 Task: Create Workspace Community Management Workspace description Forecast sales and track projections. Workspace type Human Resources
Action: Mouse moved to (370, 65)
Screenshot: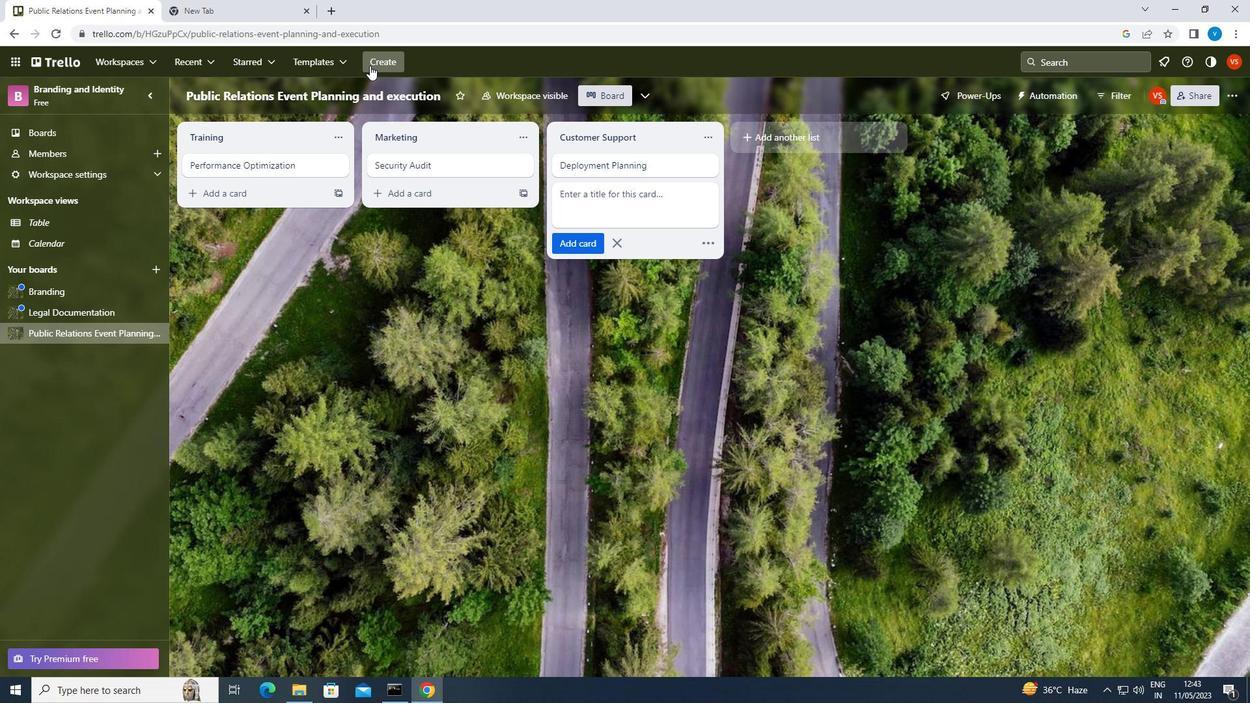 
Action: Mouse pressed left at (370, 65)
Screenshot: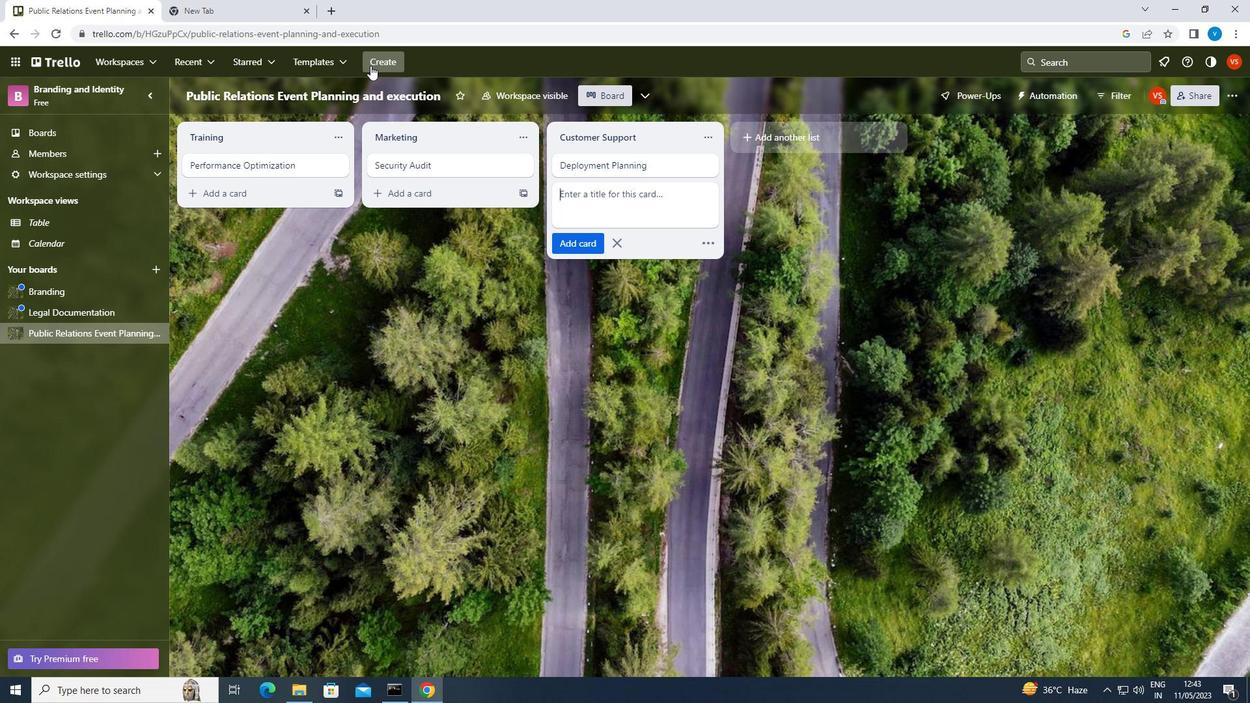 
Action: Mouse moved to (406, 194)
Screenshot: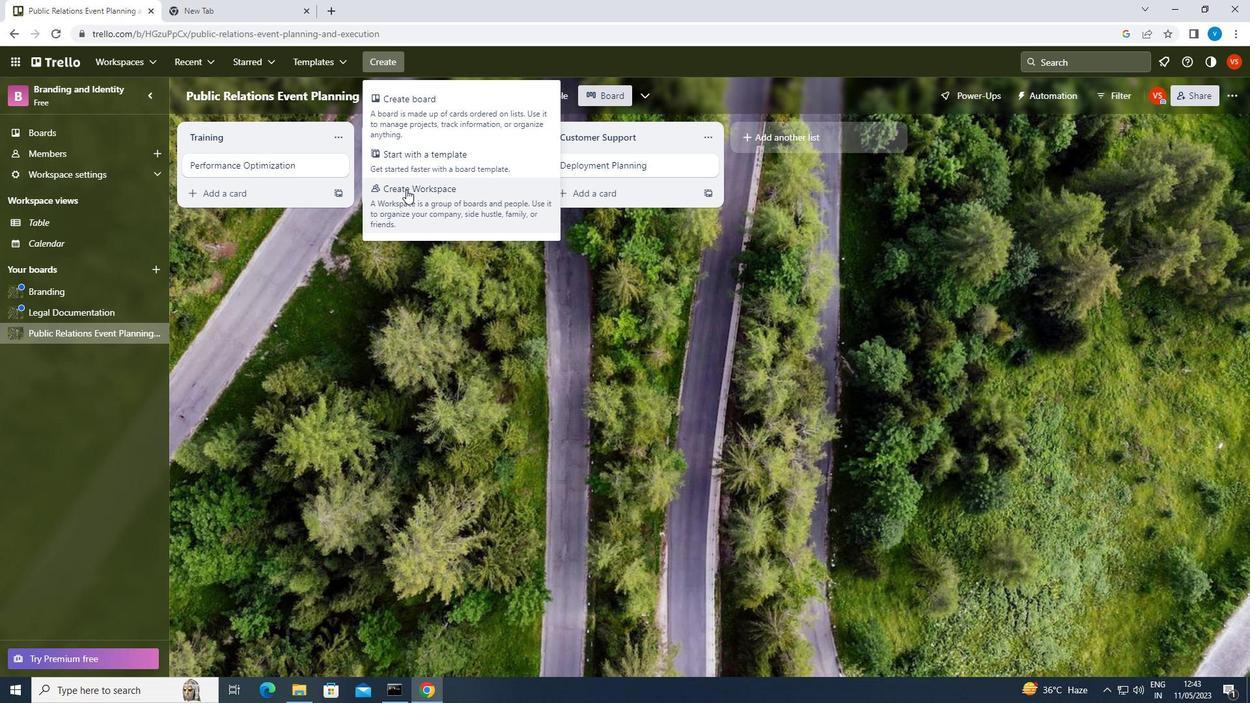 
Action: Mouse pressed left at (406, 194)
Screenshot: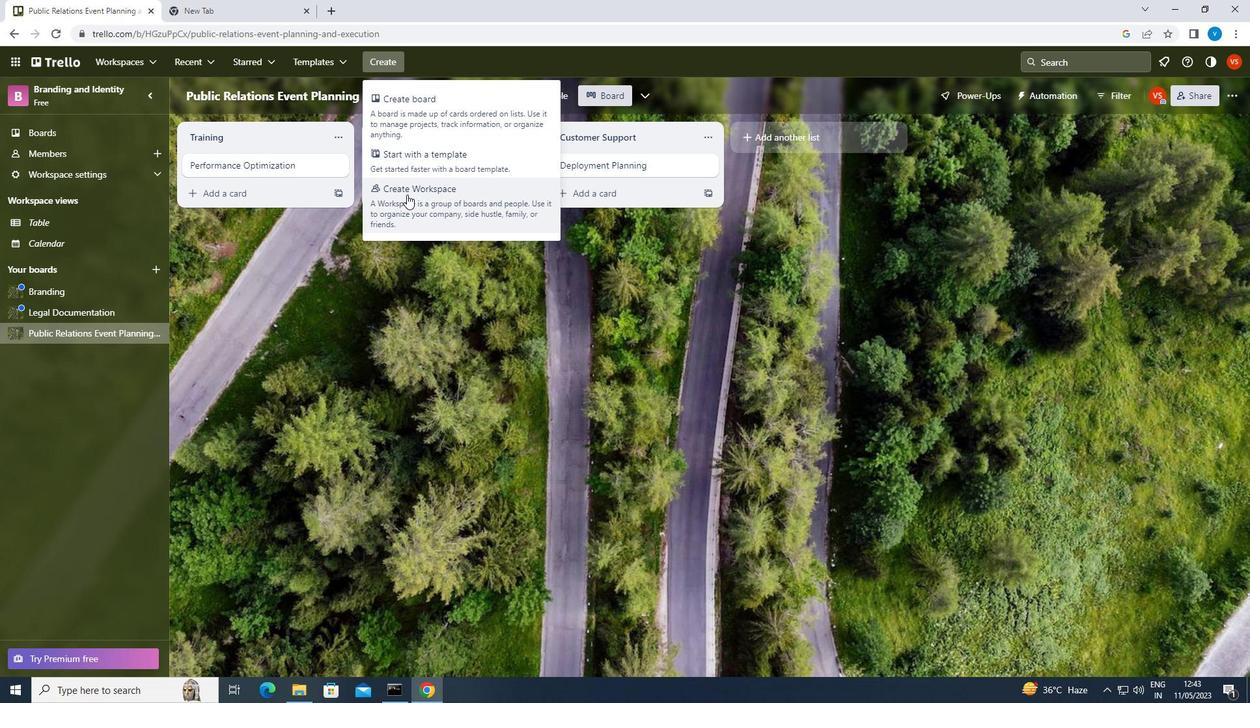 
Action: Mouse moved to (400, 222)
Screenshot: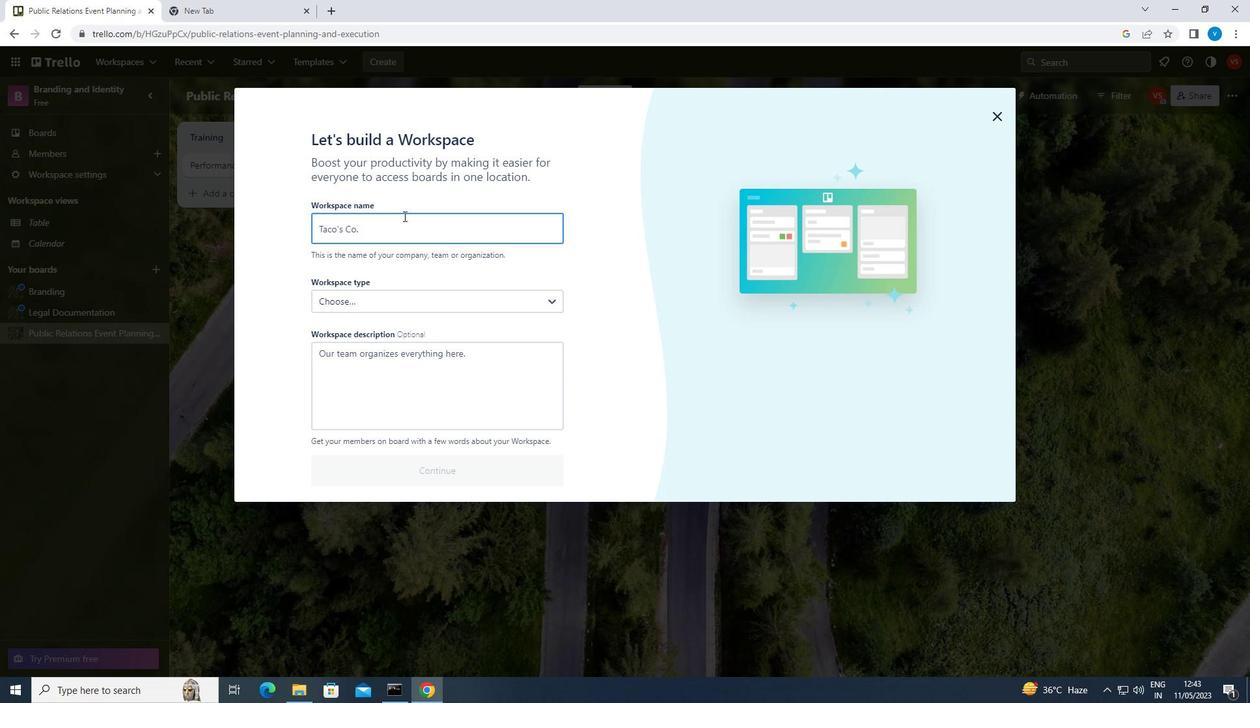 
Action: Mouse pressed left at (400, 222)
Screenshot: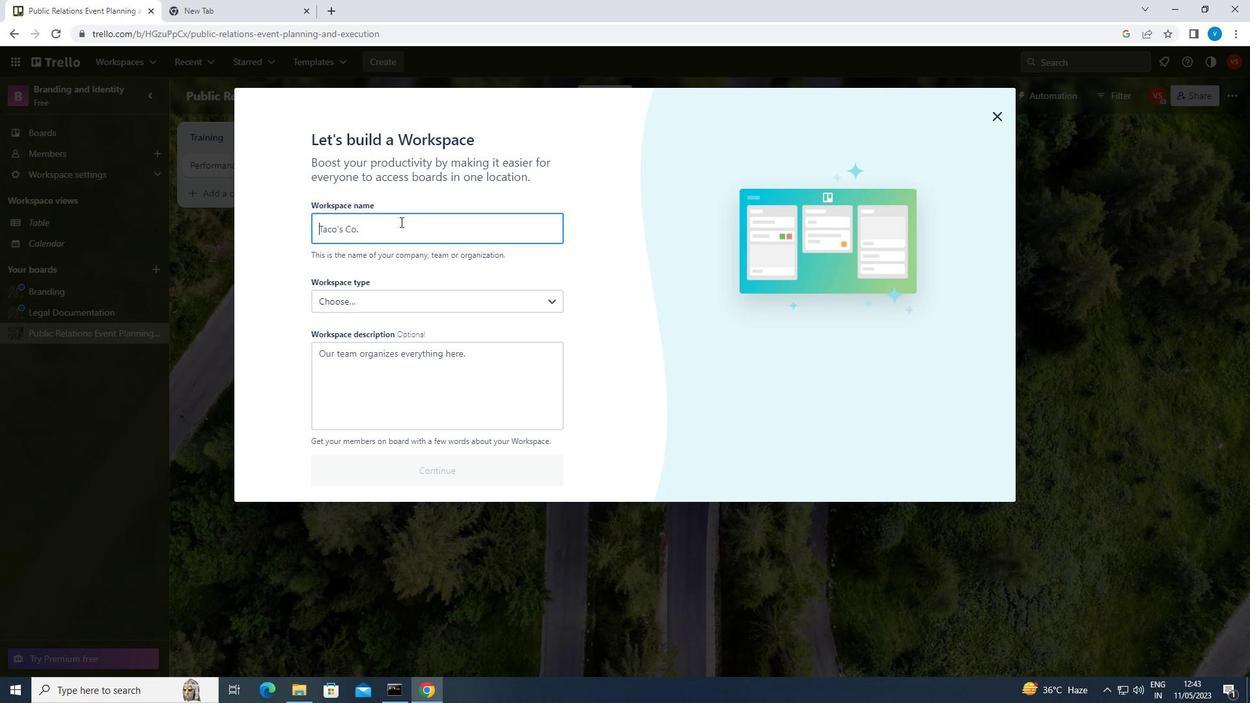 
Action: Key pressed <Key.shift><Key.shift><Key.shift>COMMUNITY<Key.space><Key.shift>MAAAAA<Key.backspace><Key.backspace><Key.backspace><Key.backspace>NAGEMENT
Screenshot: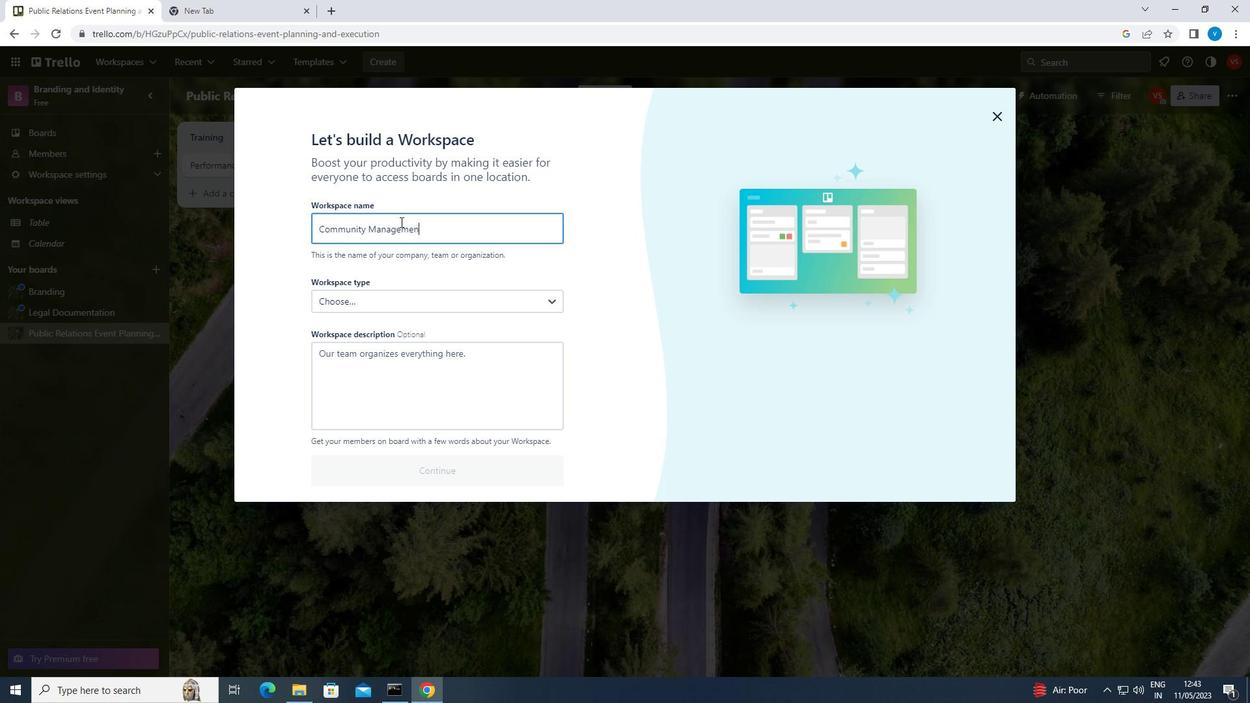 
Action: Mouse moved to (406, 370)
Screenshot: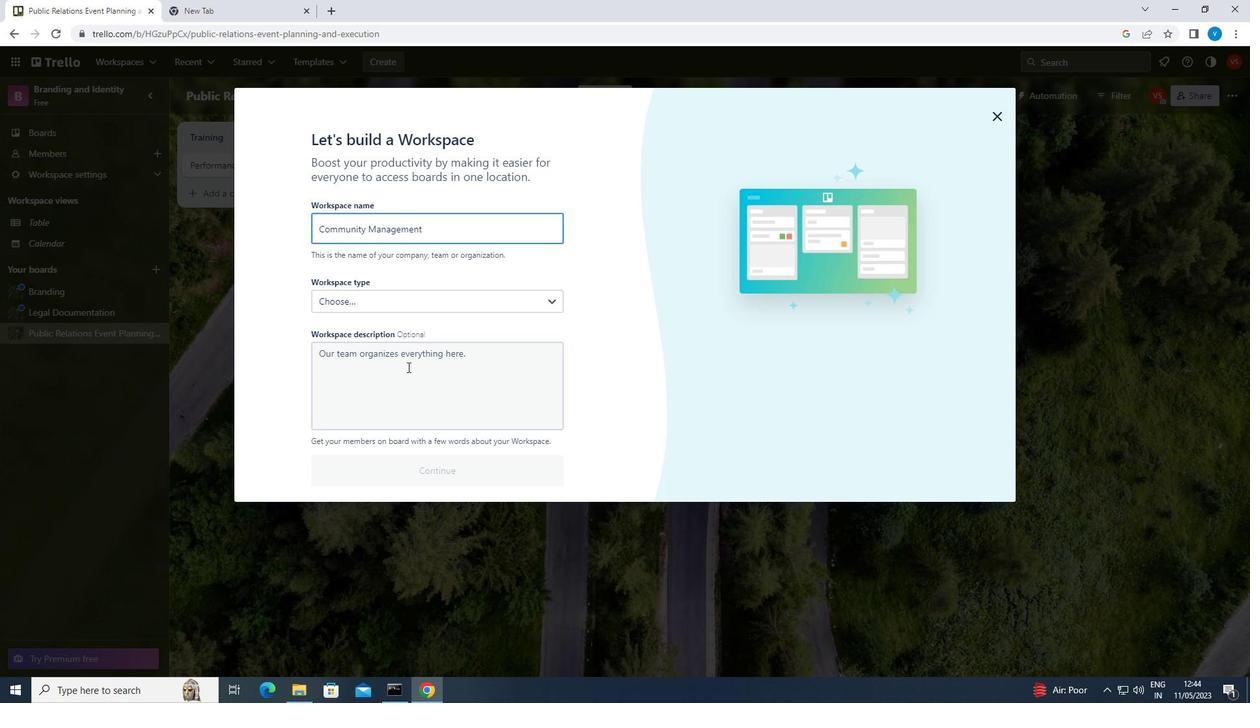 
Action: Mouse pressed left at (406, 370)
Screenshot: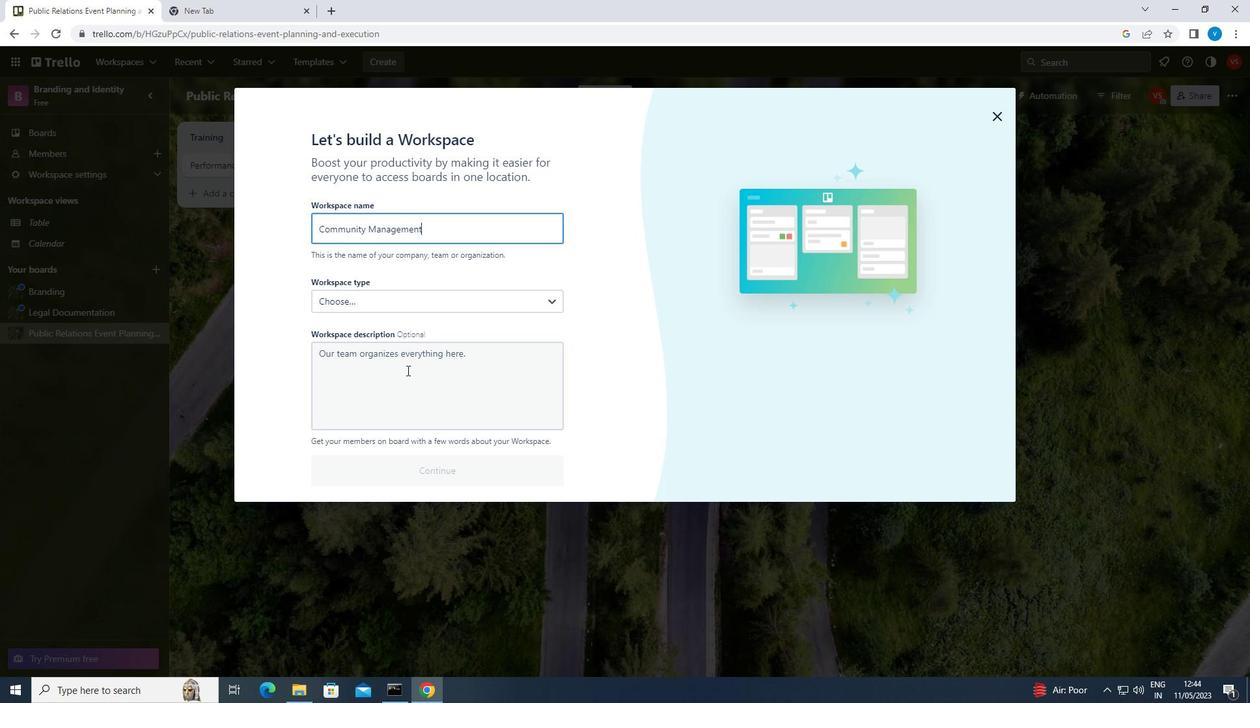 
Action: Key pressed <Key.shift>FORECAST<Key.space>SALES<Key.space>AND<Key.space>TRACK<Key.space>PROJECTIONS
Screenshot: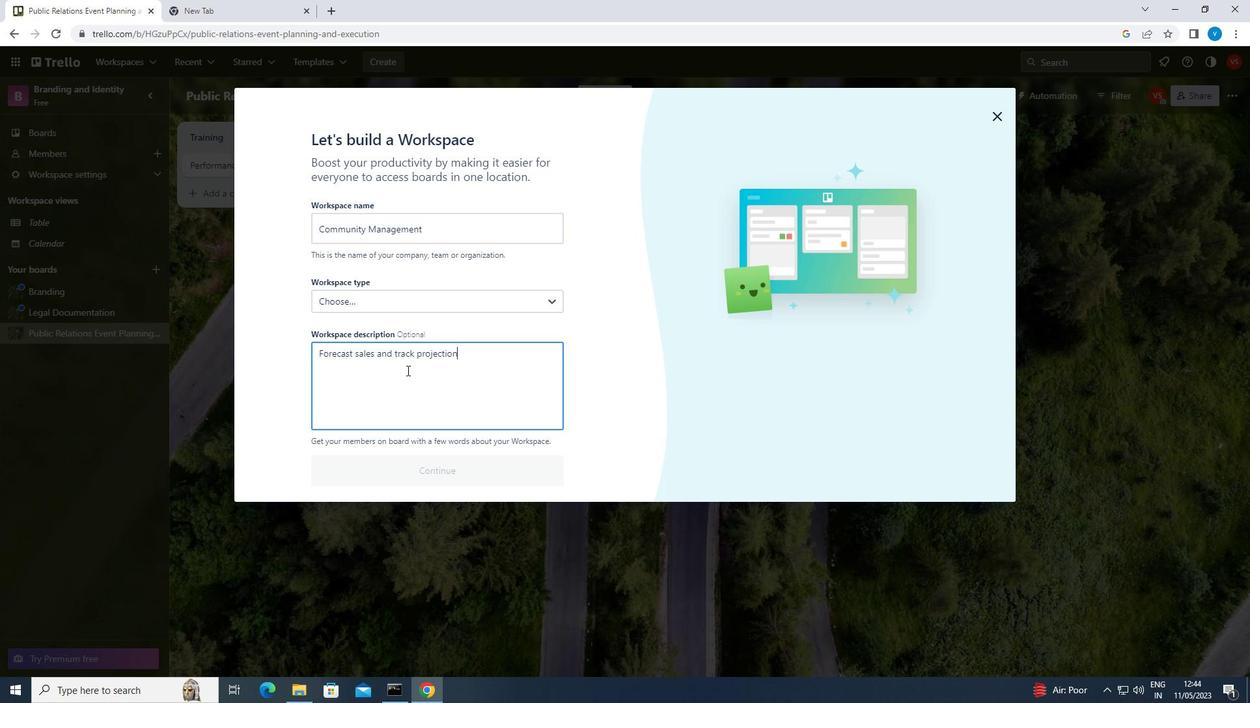
Action: Mouse moved to (444, 297)
Screenshot: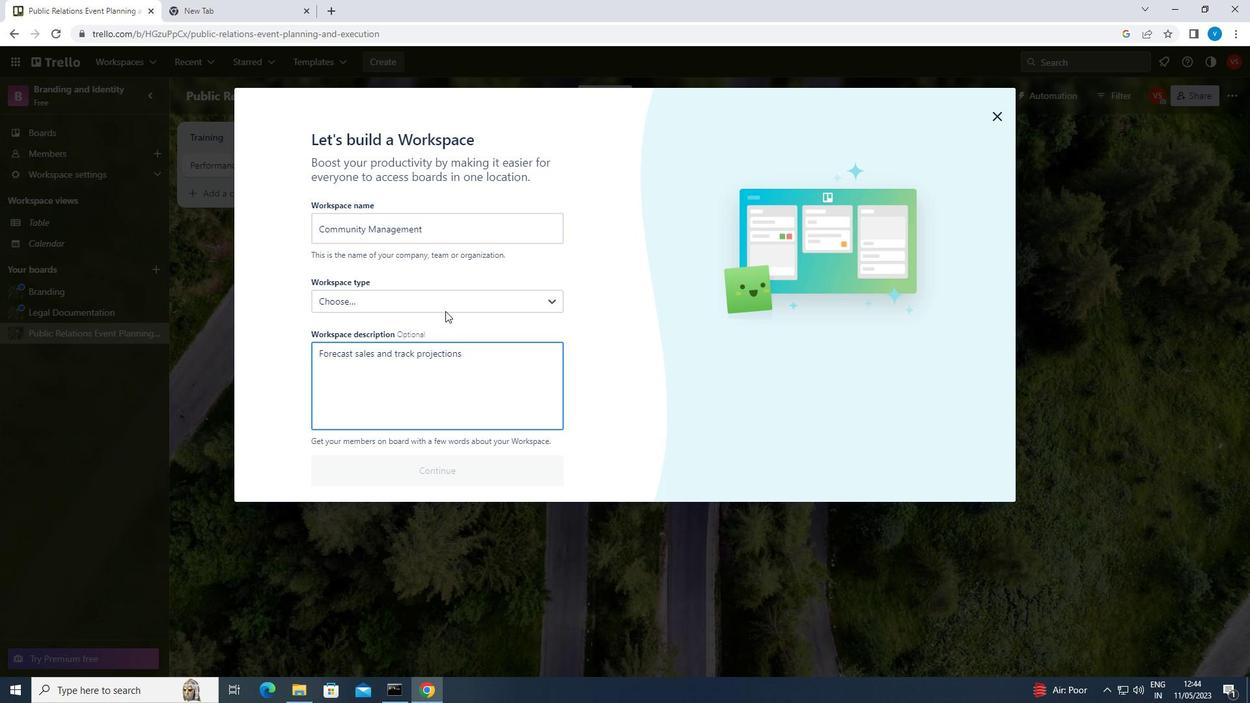 
Action: Mouse pressed left at (444, 297)
Screenshot: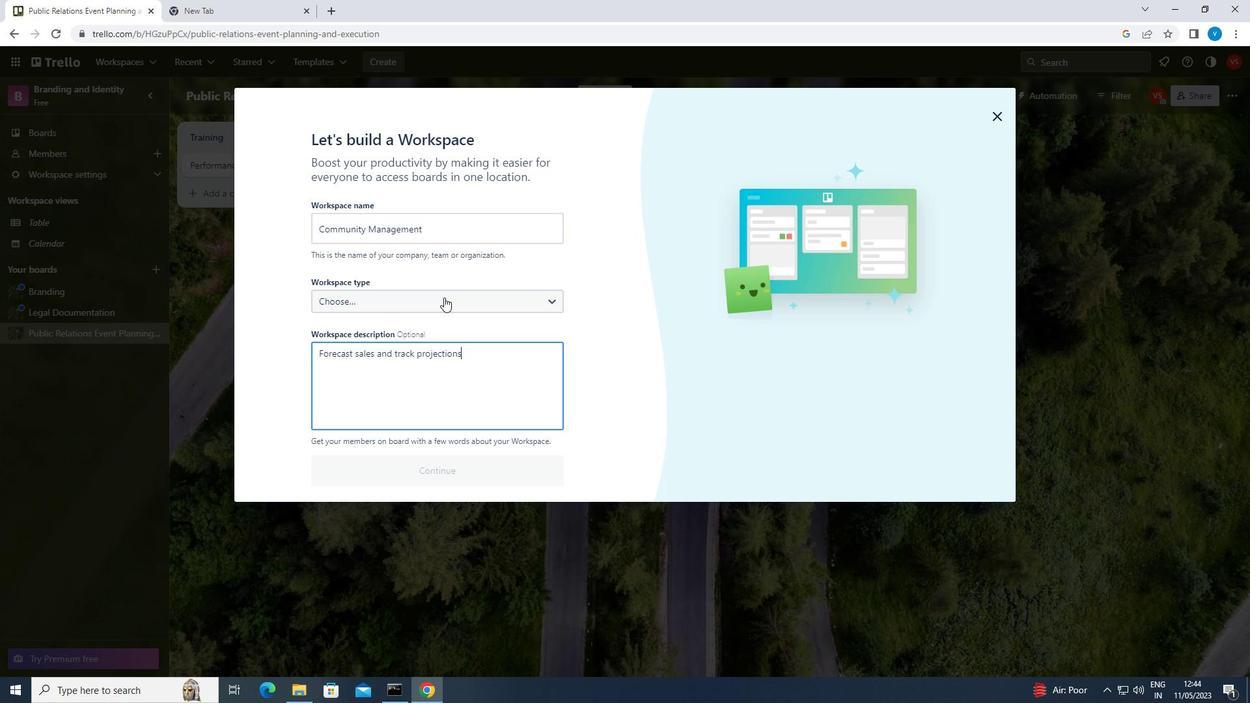 
Action: Mouse moved to (400, 457)
Screenshot: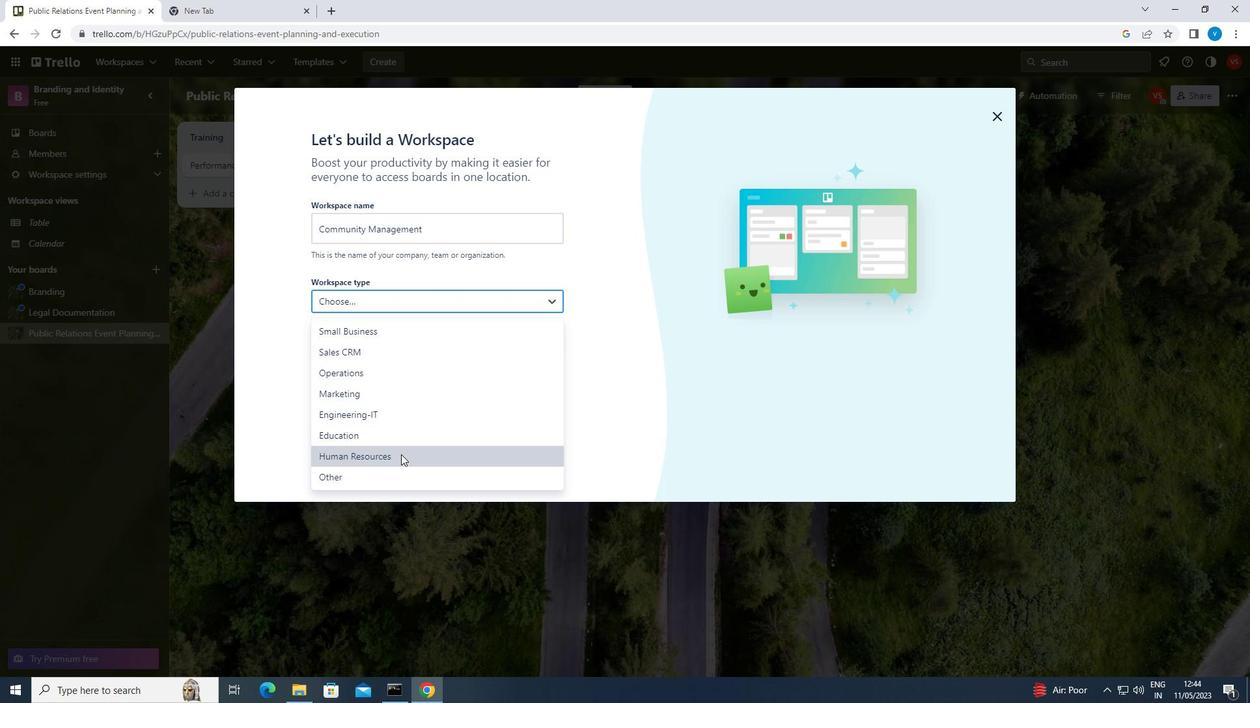 
Action: Mouse pressed left at (400, 457)
Screenshot: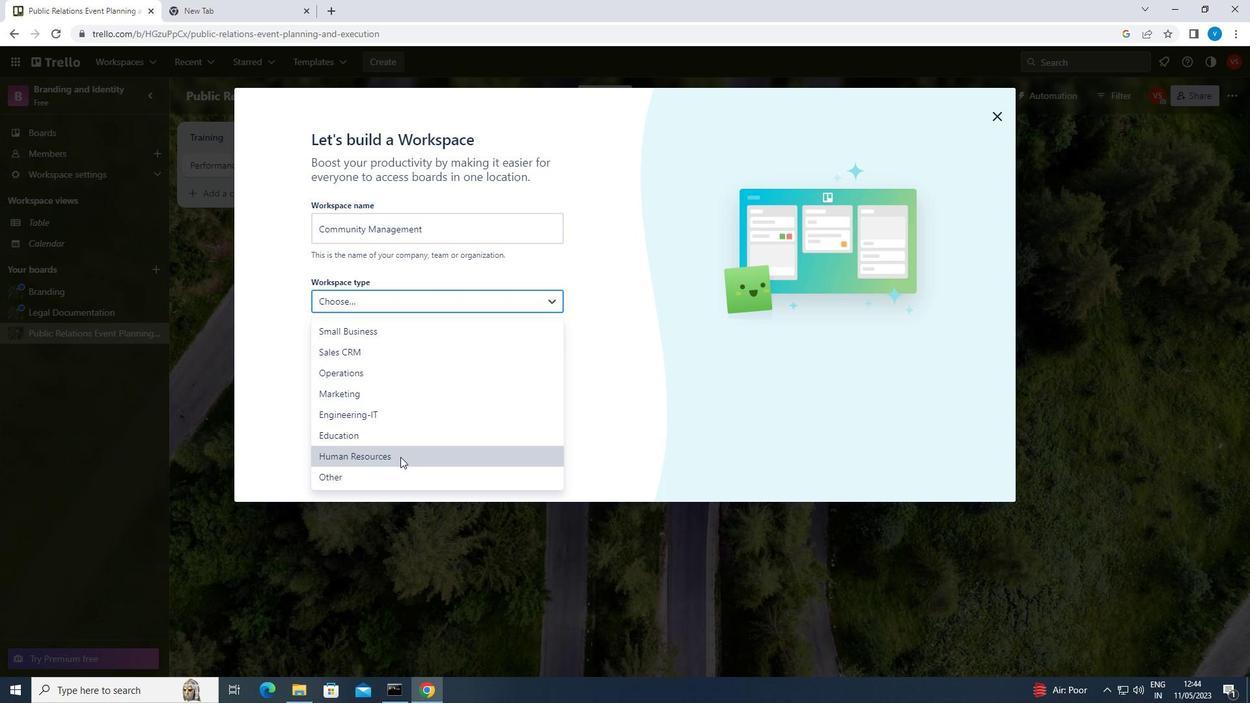 
Action: Mouse moved to (396, 460)
Screenshot: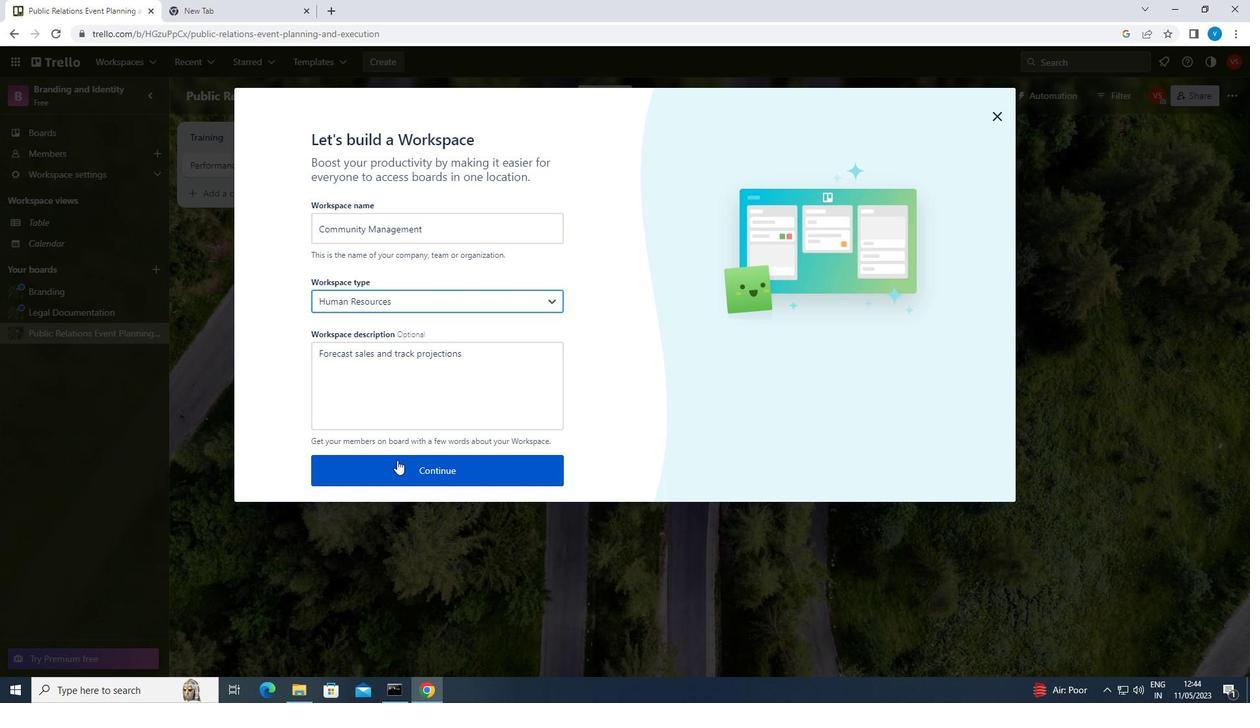 
Action: Mouse pressed left at (396, 460)
Screenshot: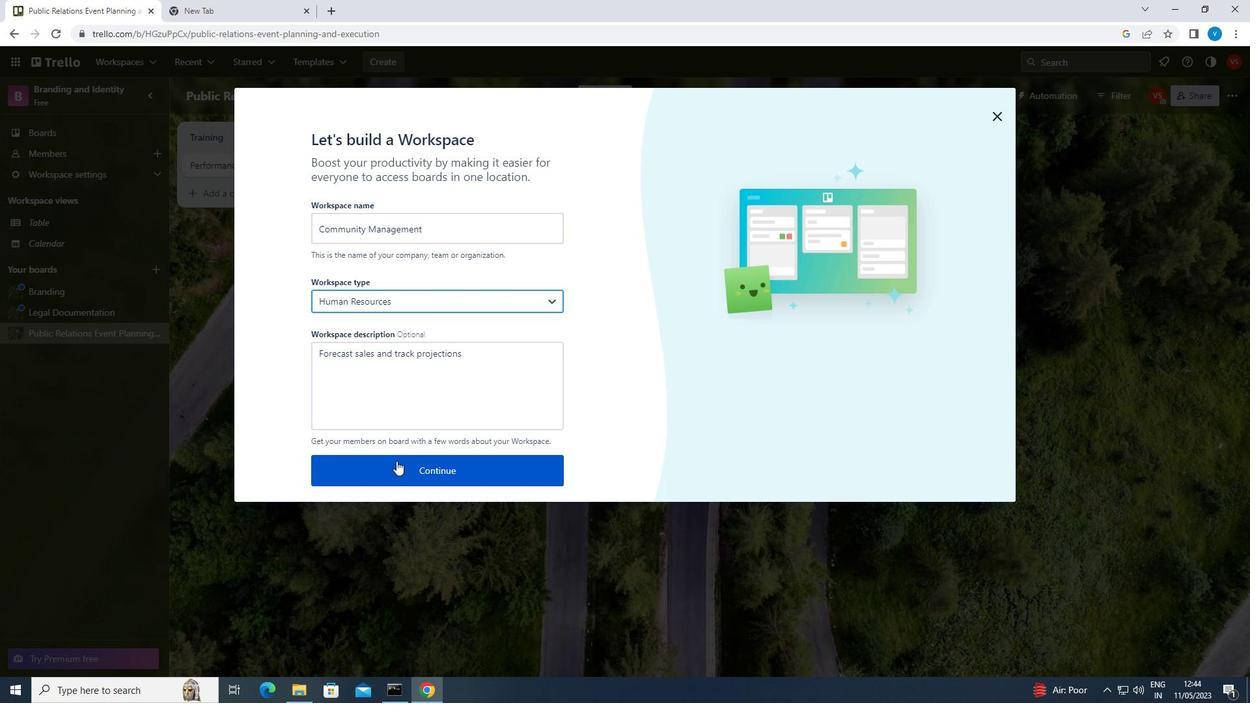 
